 Task: Change the zoom level of the current page to 150% from device toolbar.
Action: Mouse moved to (1176, 30)
Screenshot: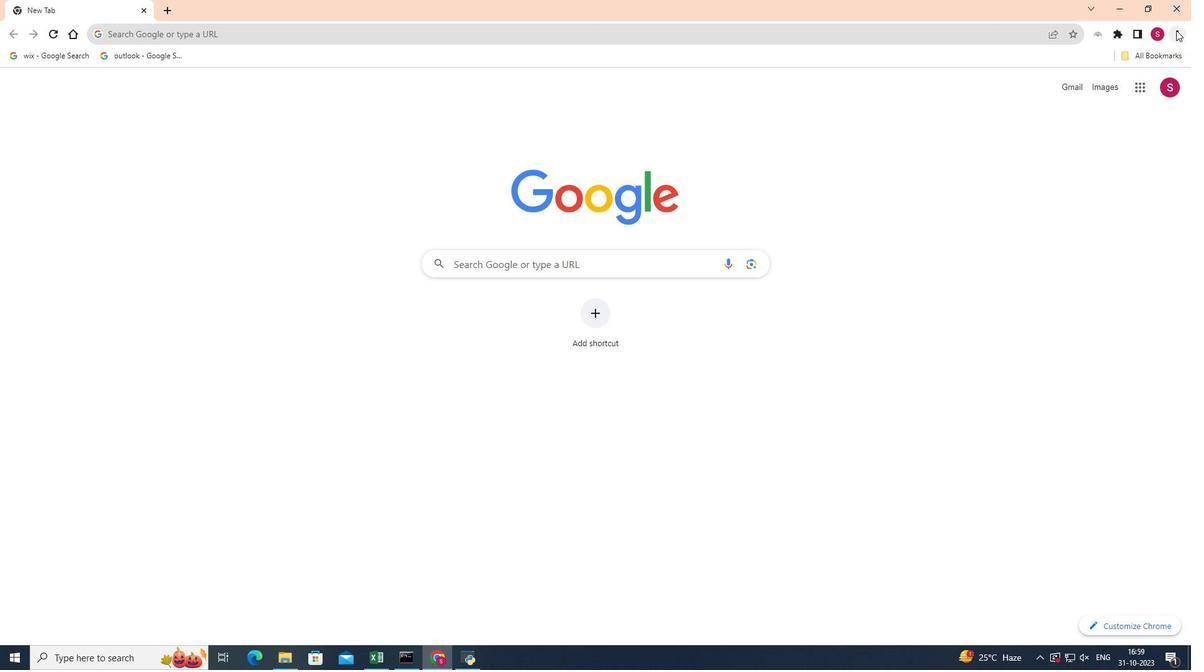 
Action: Mouse pressed left at (1176, 30)
Screenshot: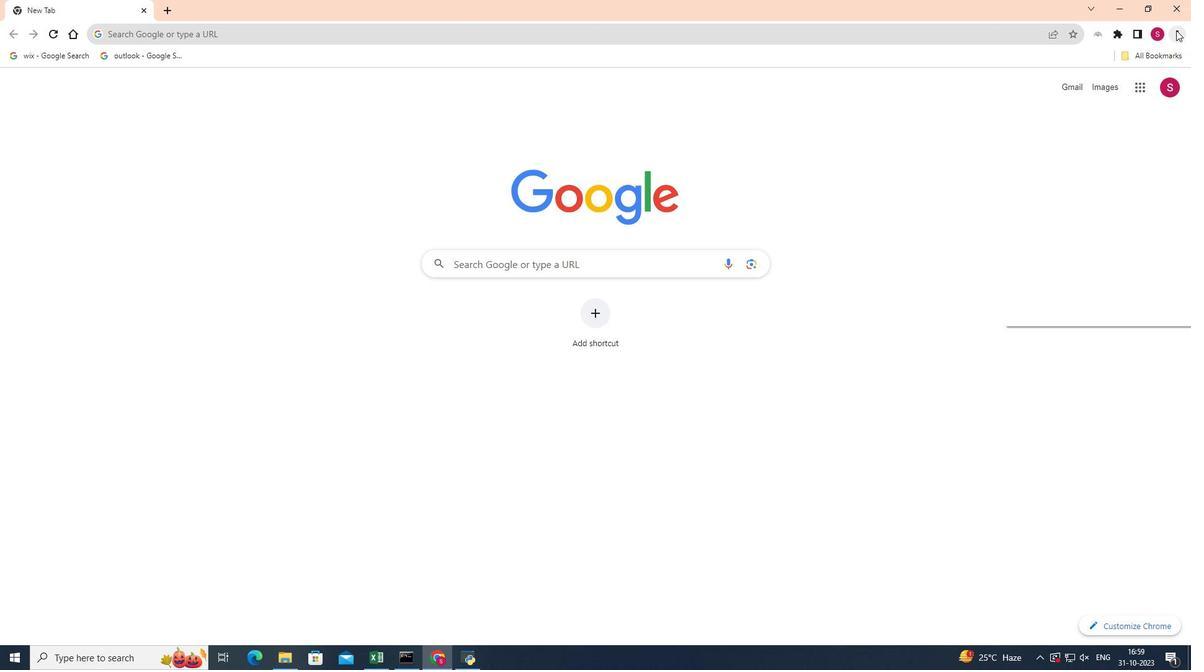 
Action: Mouse pressed left at (1176, 30)
Screenshot: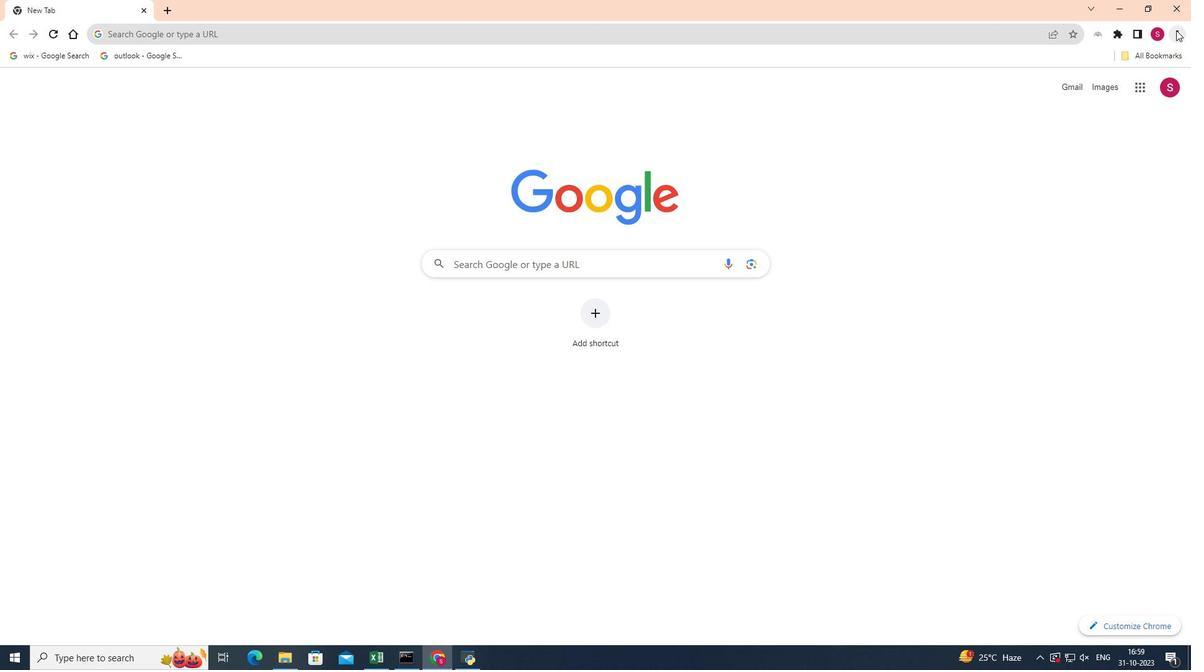 
Action: Mouse moved to (1178, 31)
Screenshot: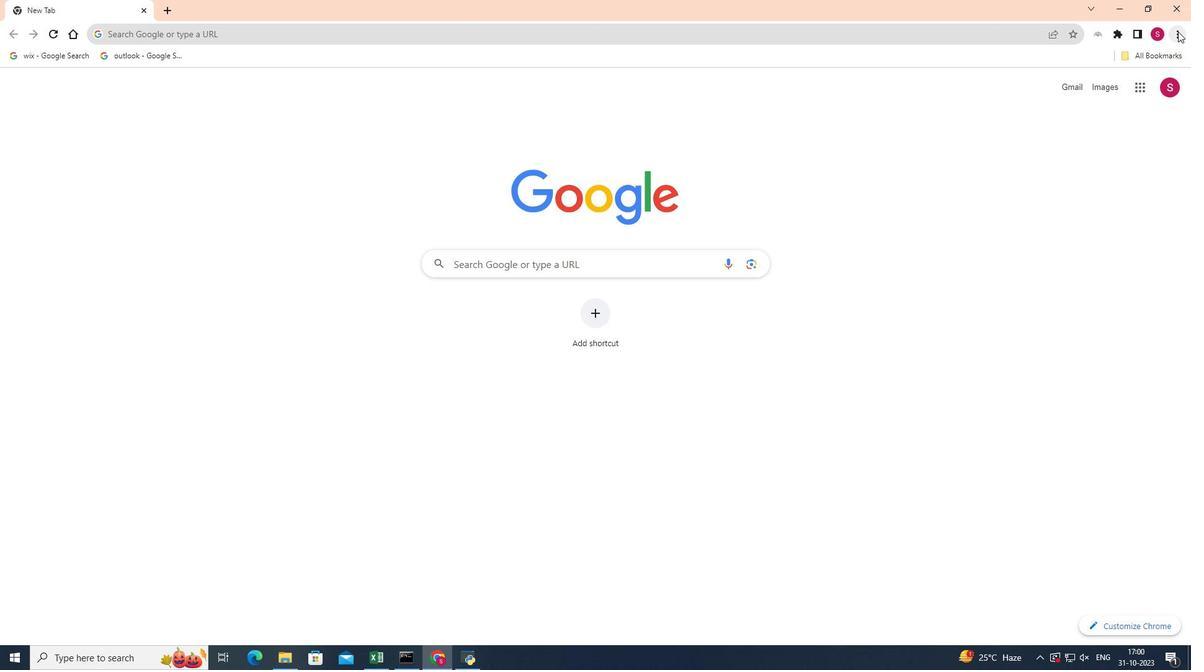 
Action: Mouse pressed left at (1178, 31)
Screenshot: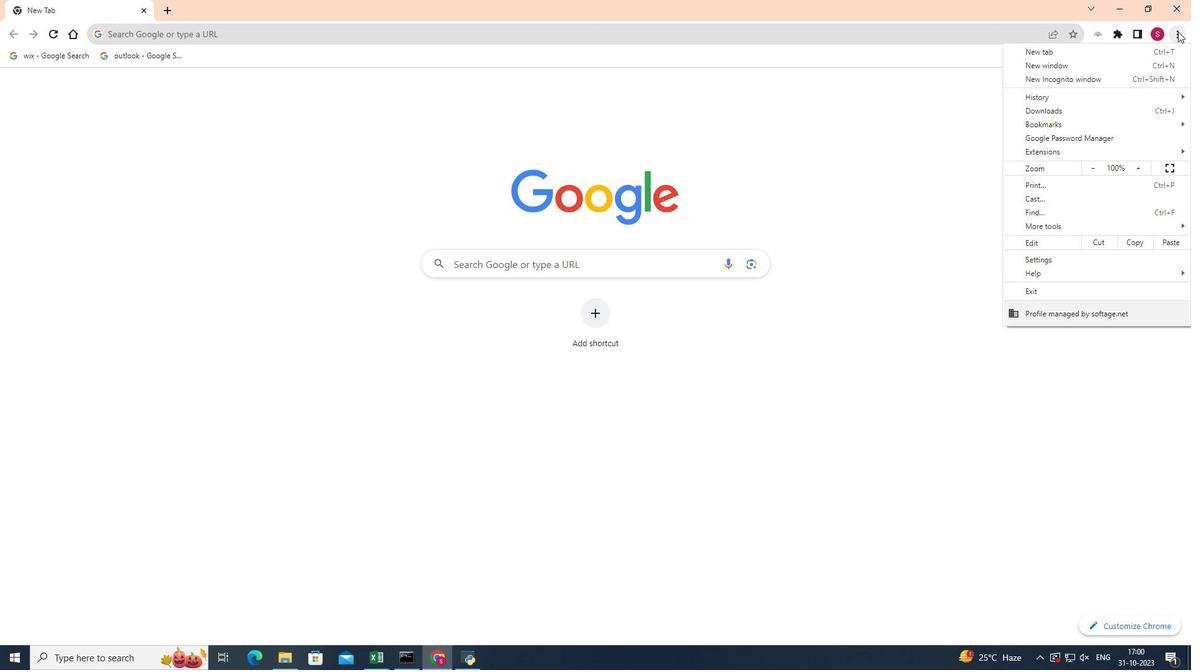 
Action: Mouse moved to (1041, 228)
Screenshot: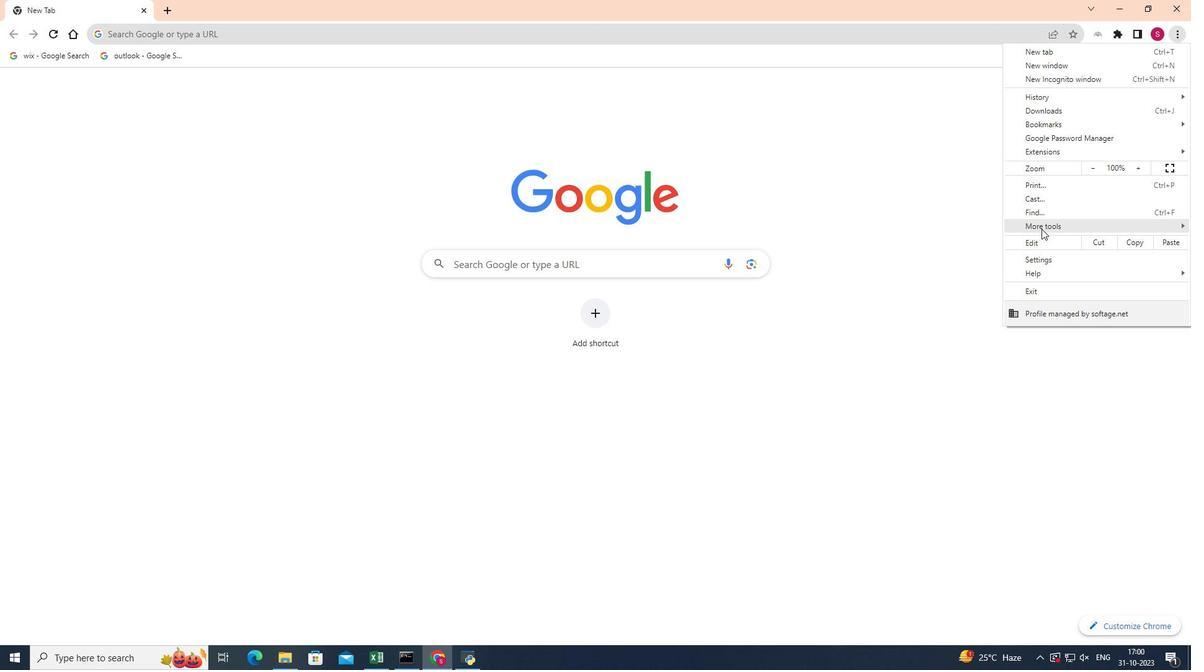 
Action: Mouse pressed left at (1041, 228)
Screenshot: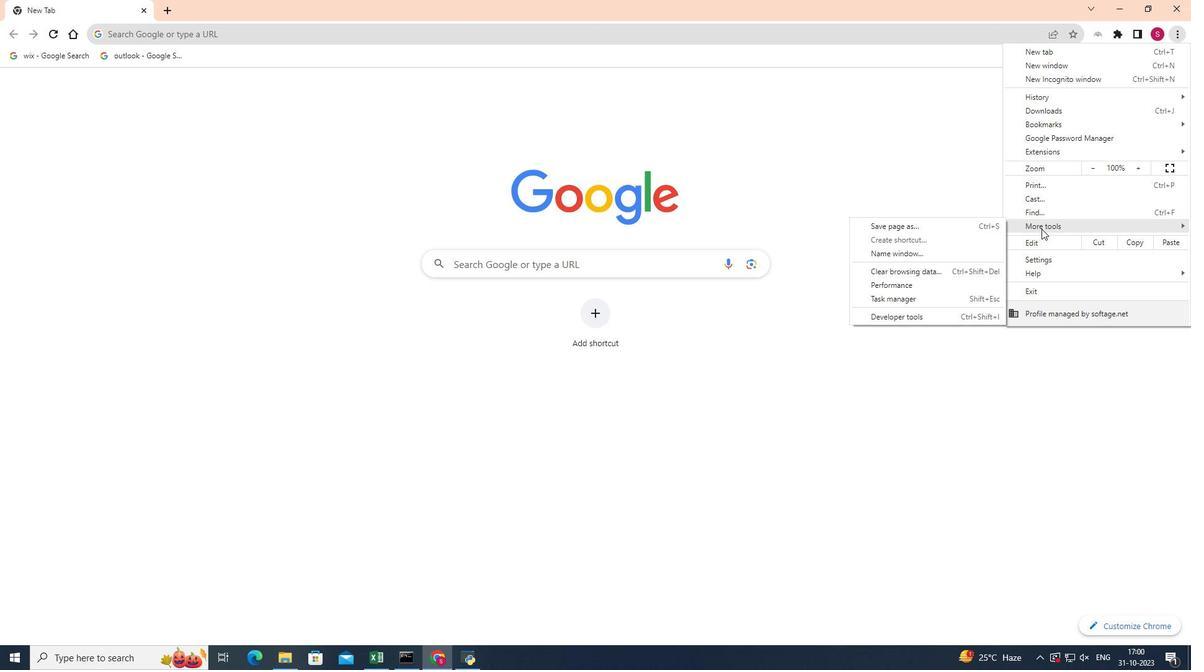 
Action: Mouse moved to (914, 314)
Screenshot: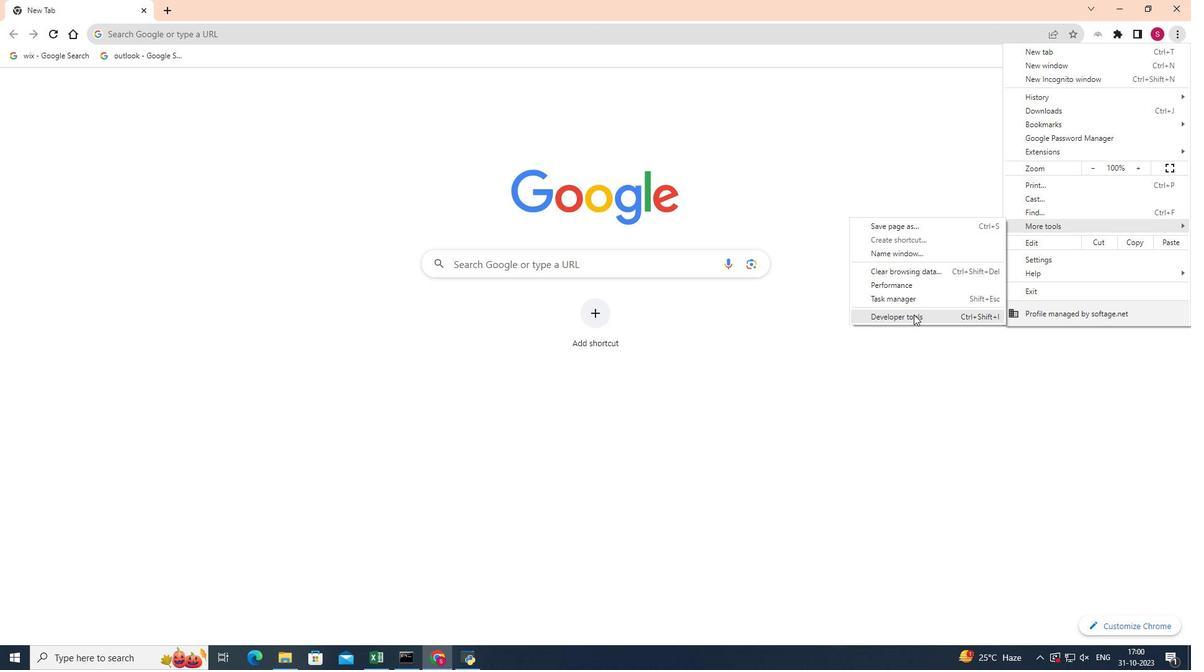 
Action: Mouse pressed left at (914, 314)
Screenshot: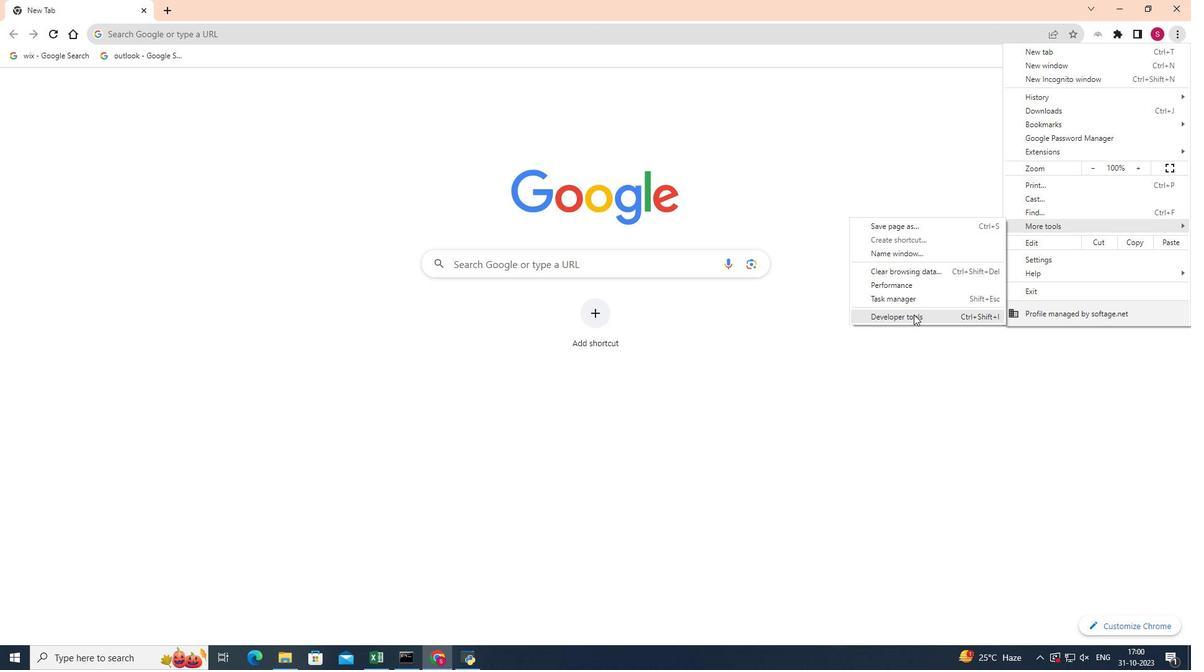 
Action: Mouse moved to (879, 73)
Screenshot: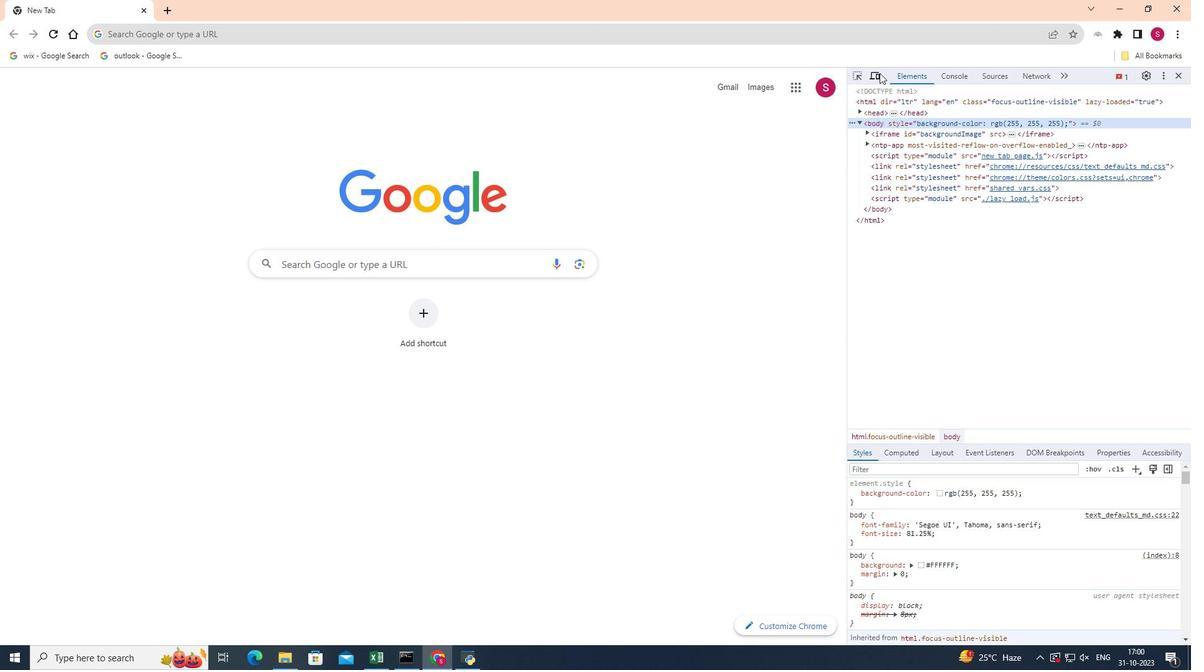 
Action: Mouse pressed left at (879, 73)
Screenshot: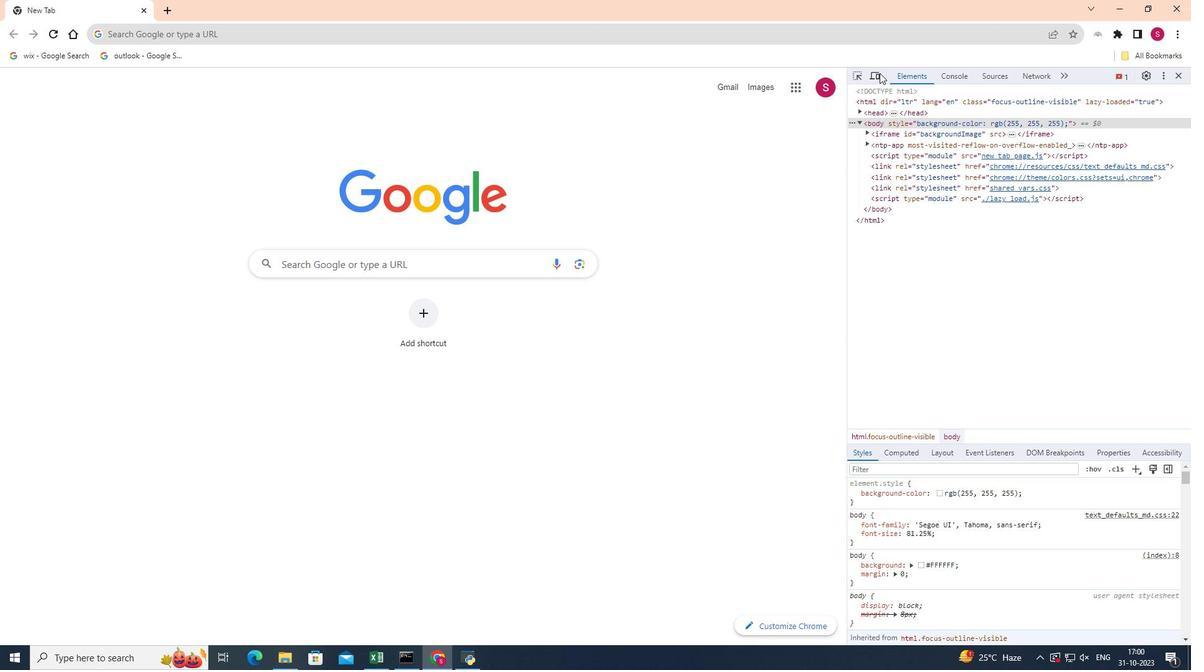 
Action: Mouse moved to (492, 72)
Screenshot: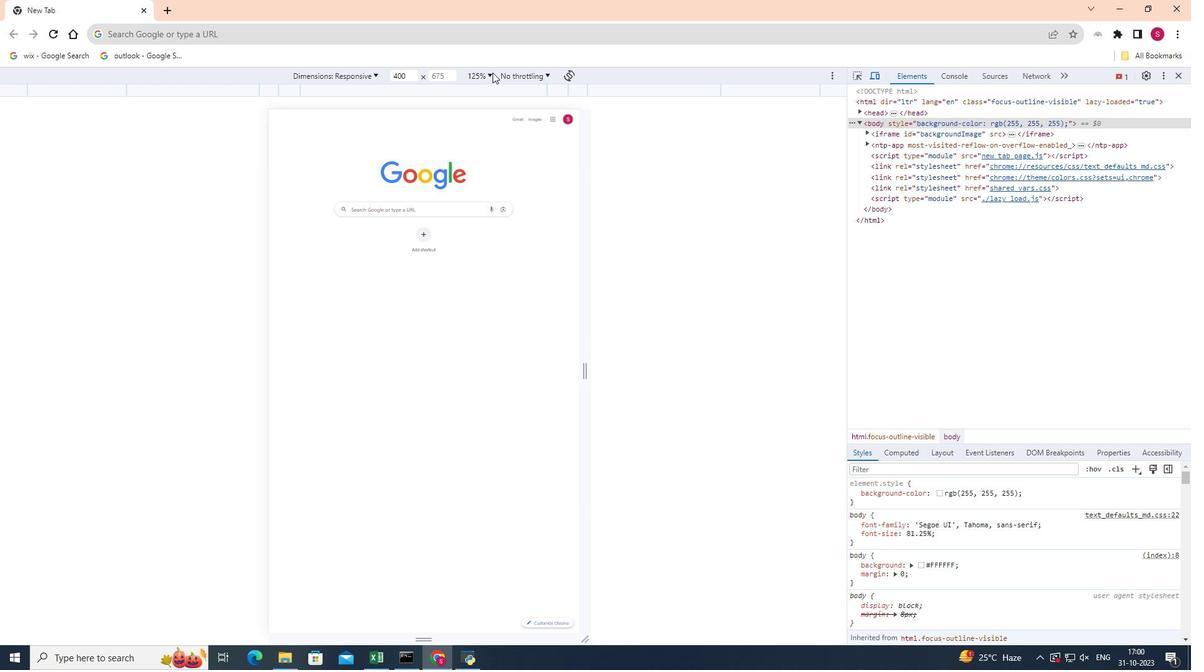 
Action: Mouse pressed left at (492, 72)
Screenshot: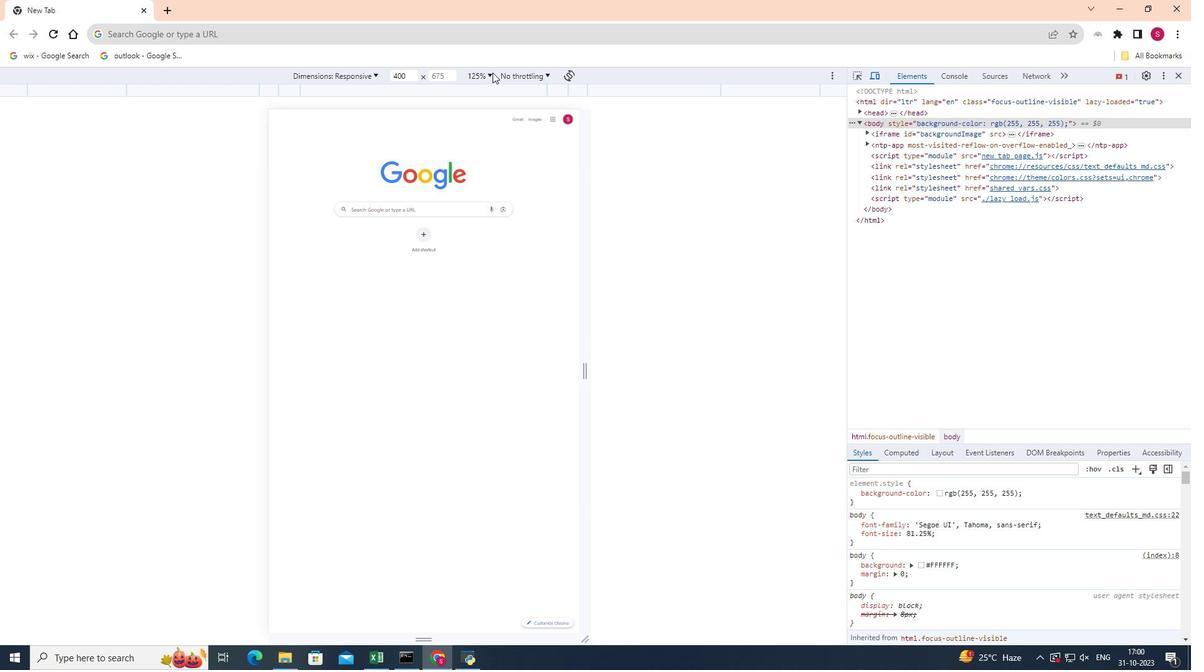 
Action: Mouse moved to (508, 147)
Screenshot: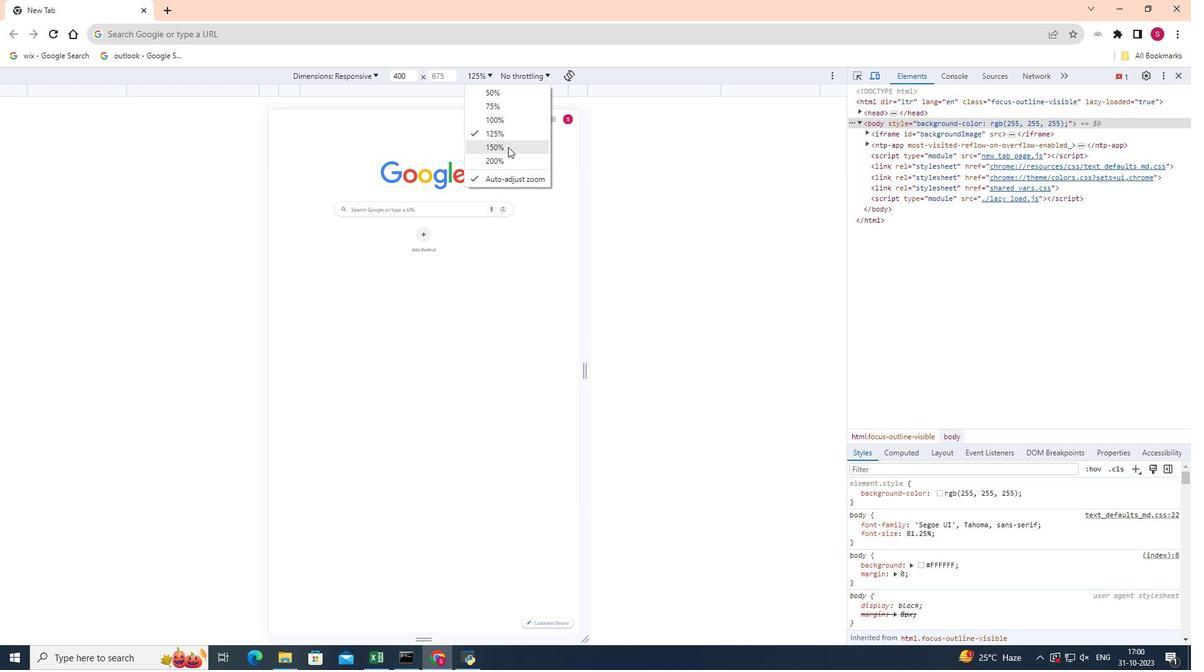 
Action: Mouse pressed left at (508, 147)
Screenshot: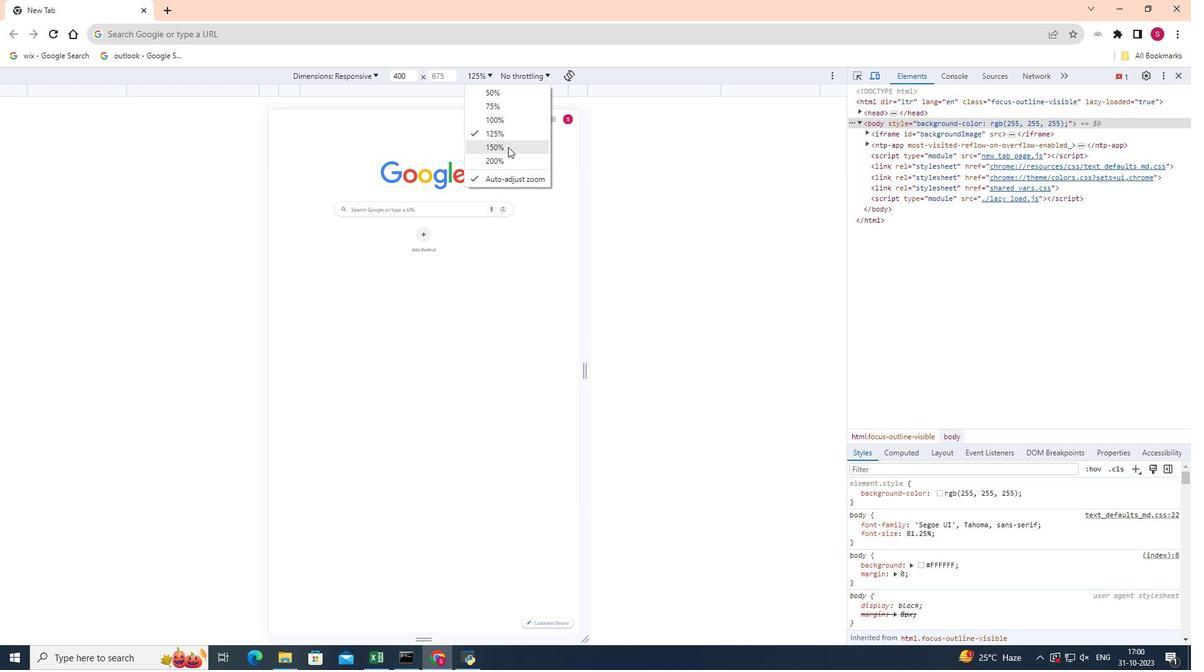 
Action: Mouse moved to (739, 156)
Screenshot: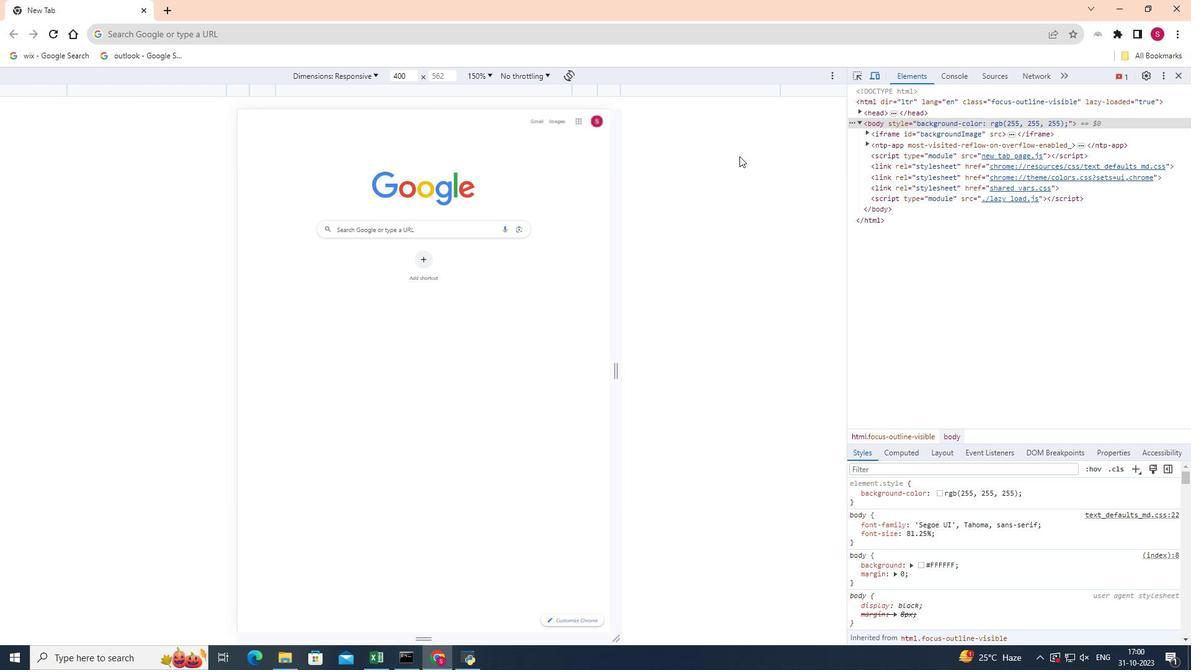 
Action: Mouse pressed left at (739, 156)
Screenshot: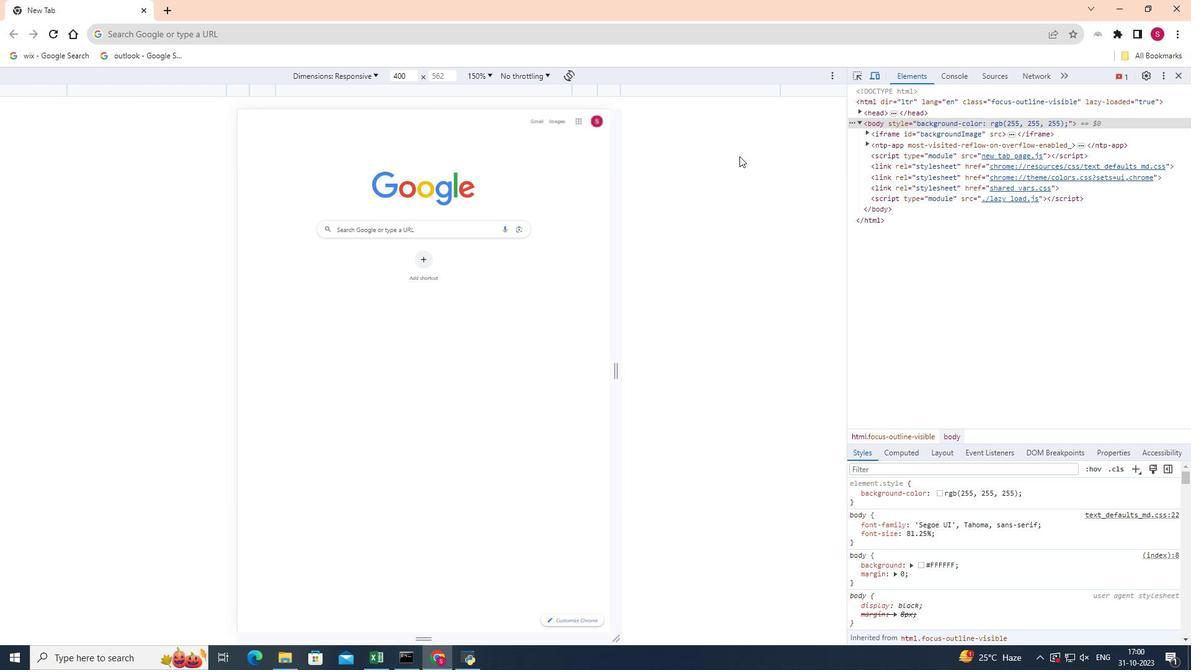 
